 Task: Create a task  Add search functionality to the app , assign it to team member softage.10@softage.net in the project TrapPlan and update the status of the task to  Off Track , set the priority of the task to Medium.
Action: Mouse moved to (90, 545)
Screenshot: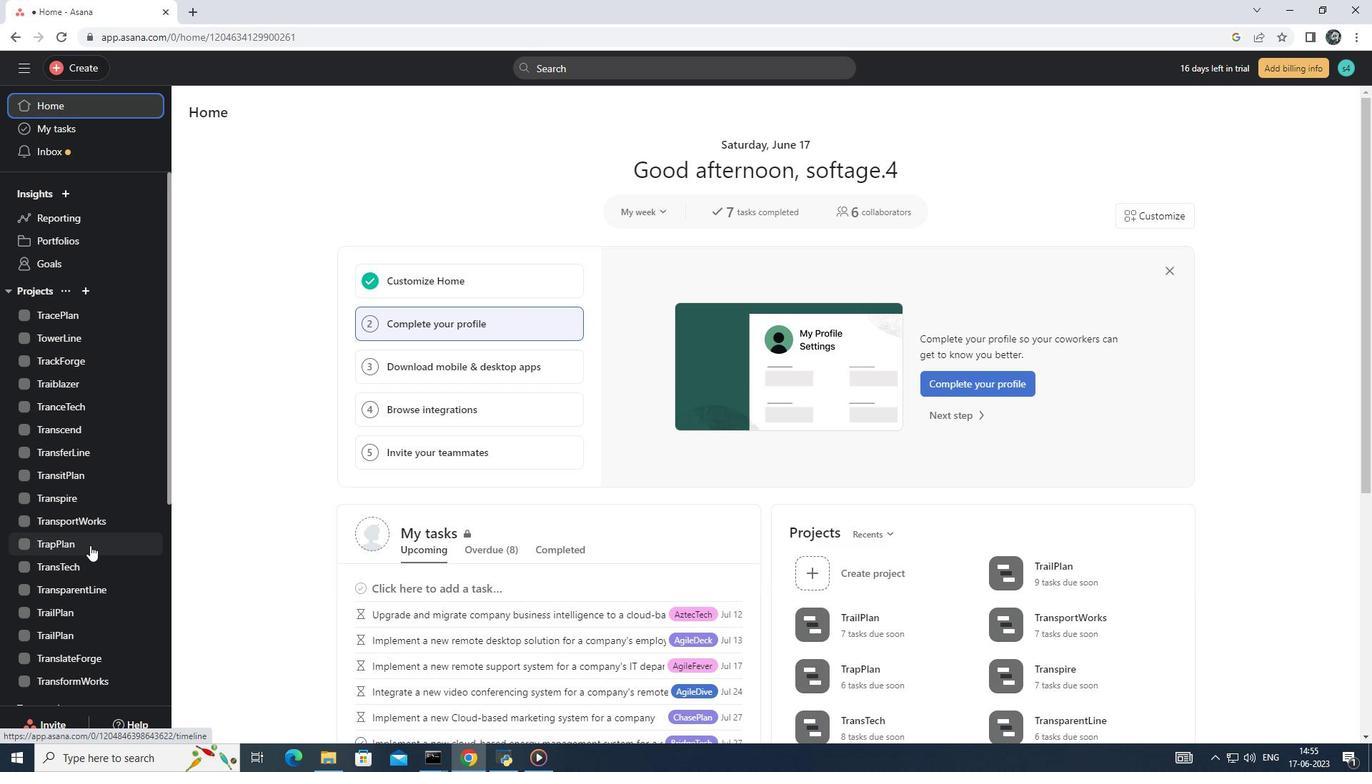 
Action: Mouse pressed left at (90, 545)
Screenshot: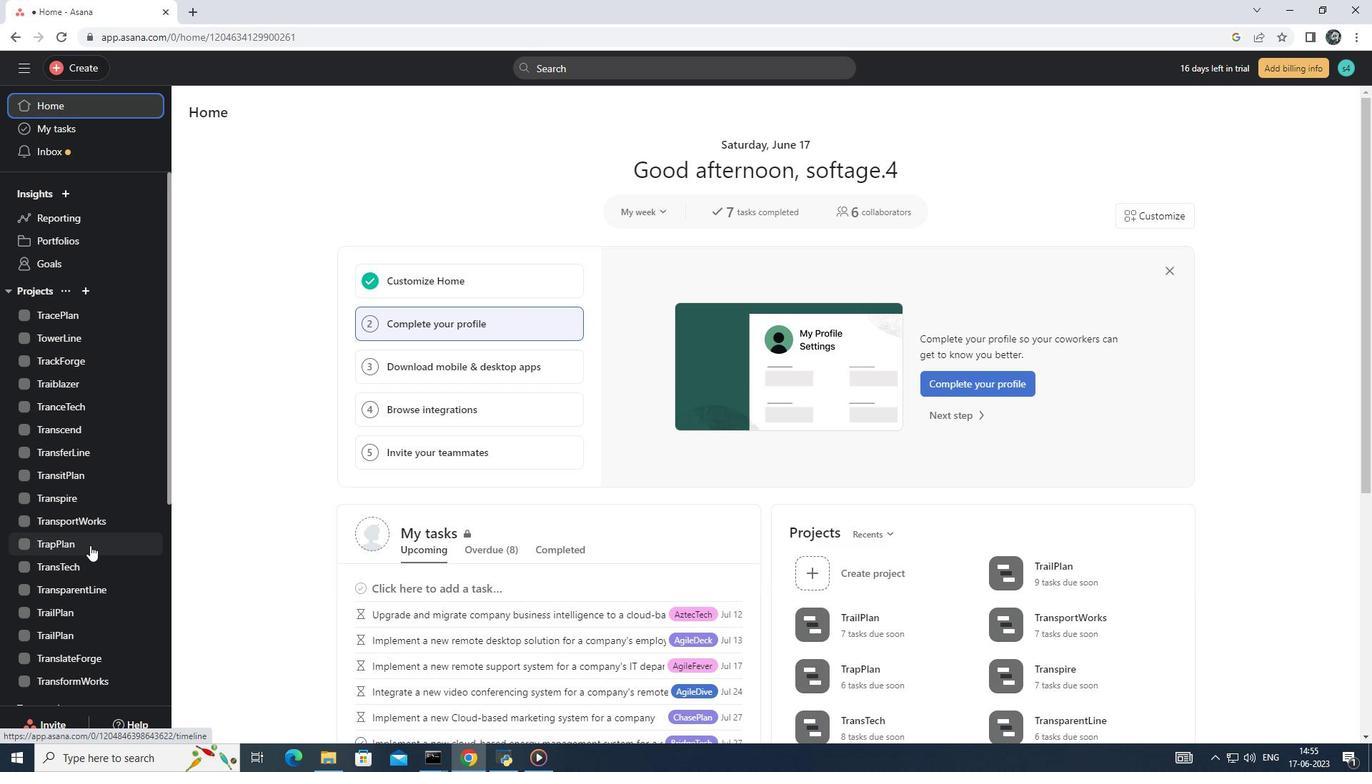 
Action: Mouse moved to (215, 177)
Screenshot: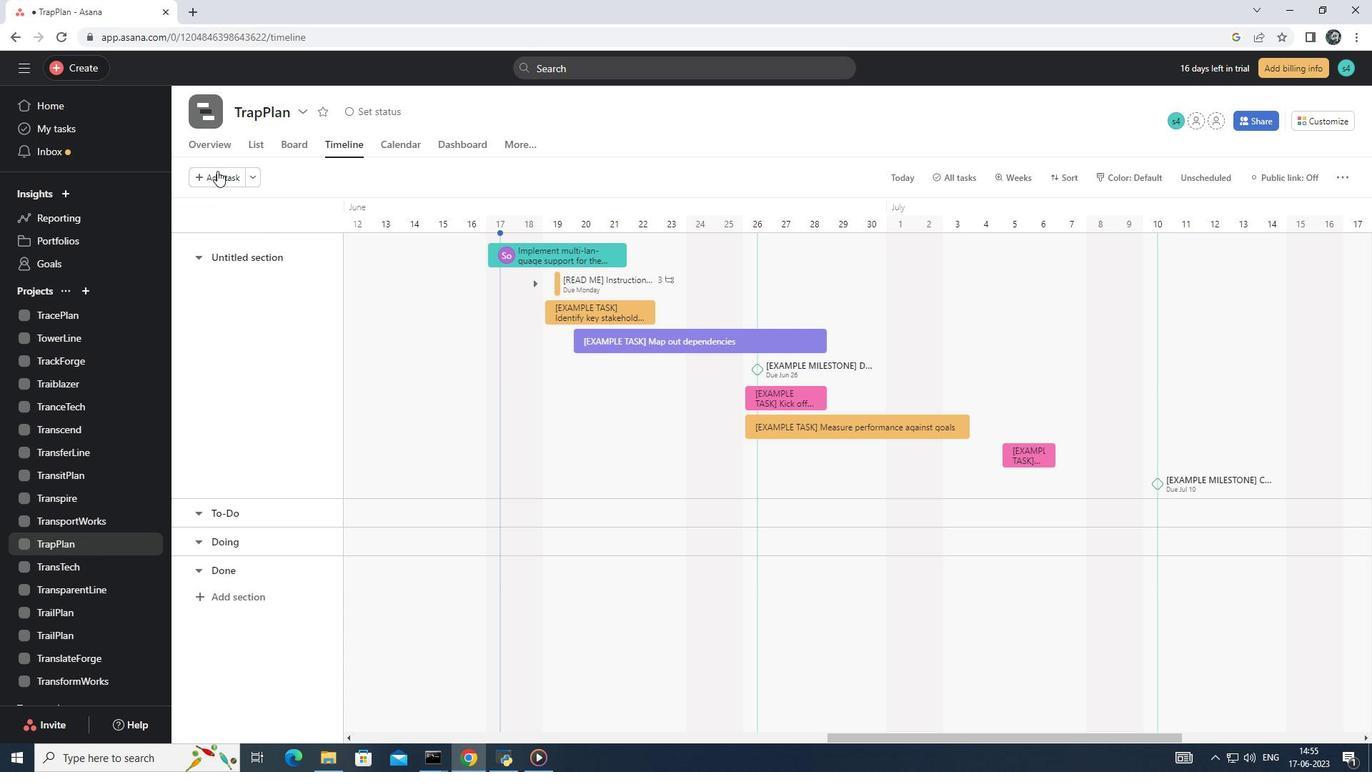
Action: Mouse pressed left at (215, 177)
Screenshot: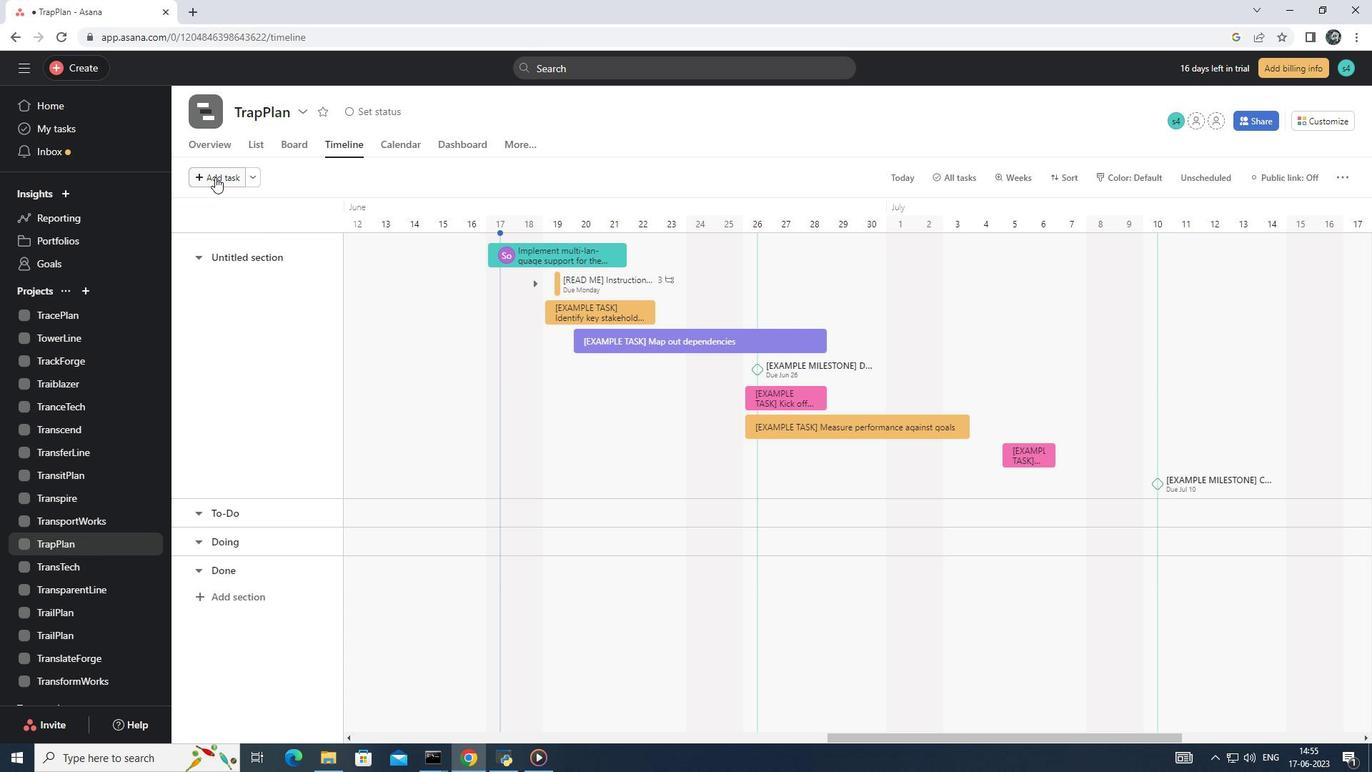 
Action: Mouse moved to (530, 258)
Screenshot: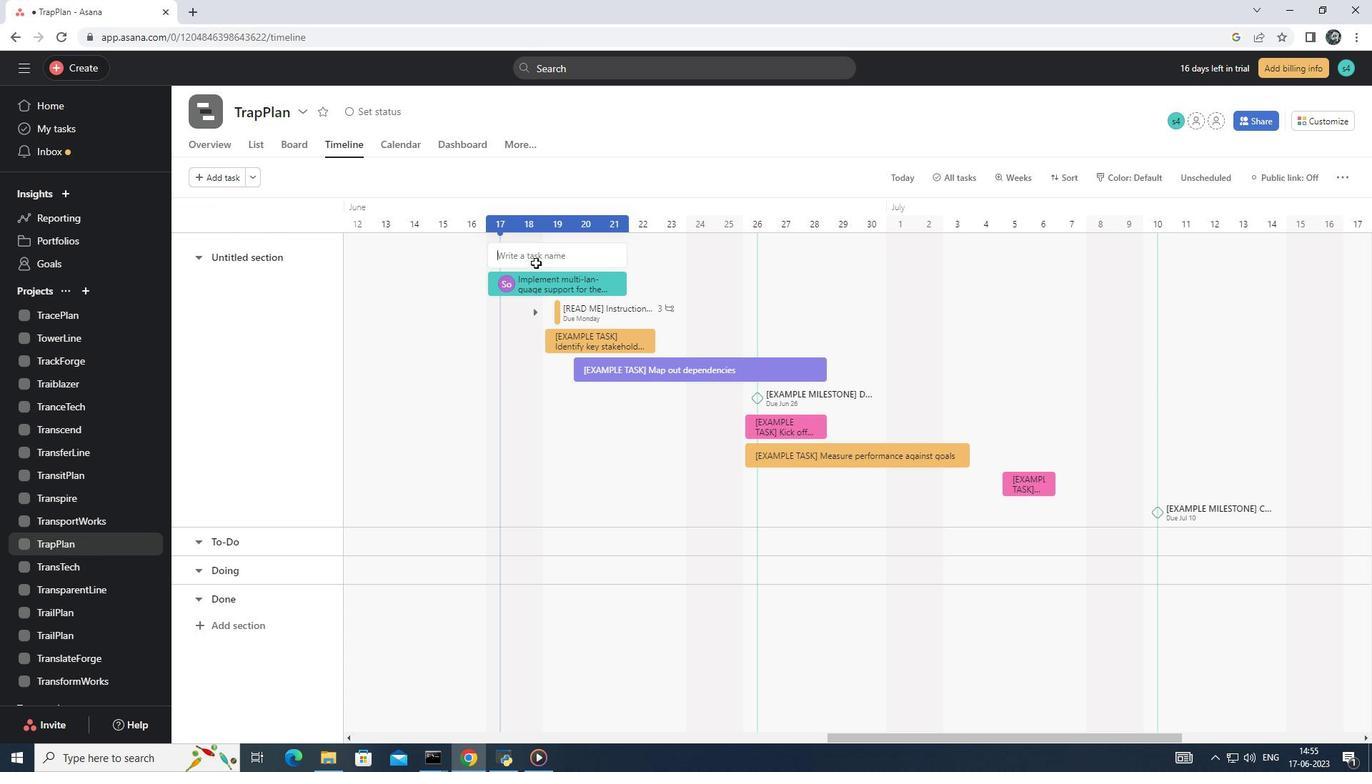 
Action: Mouse pressed left at (530, 258)
Screenshot: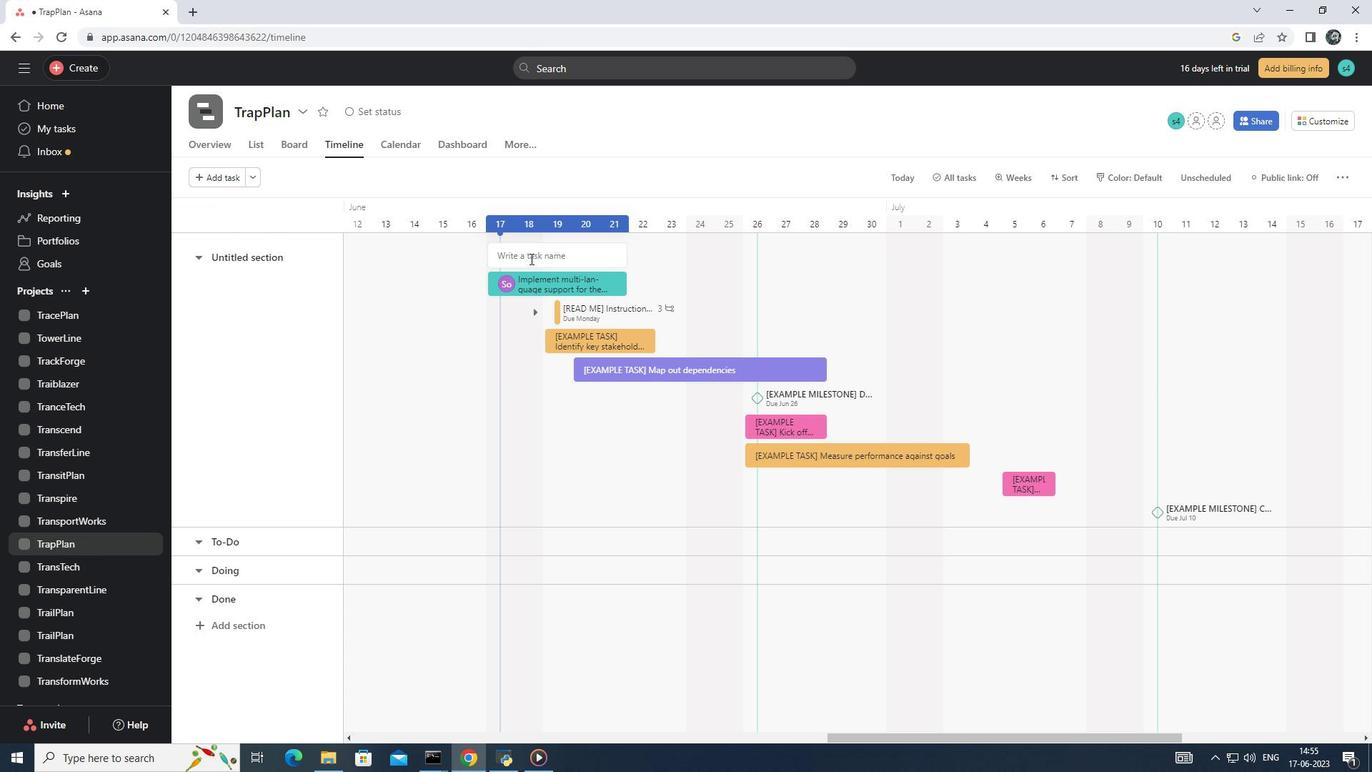 
Action: Mouse moved to (529, 258)
Screenshot: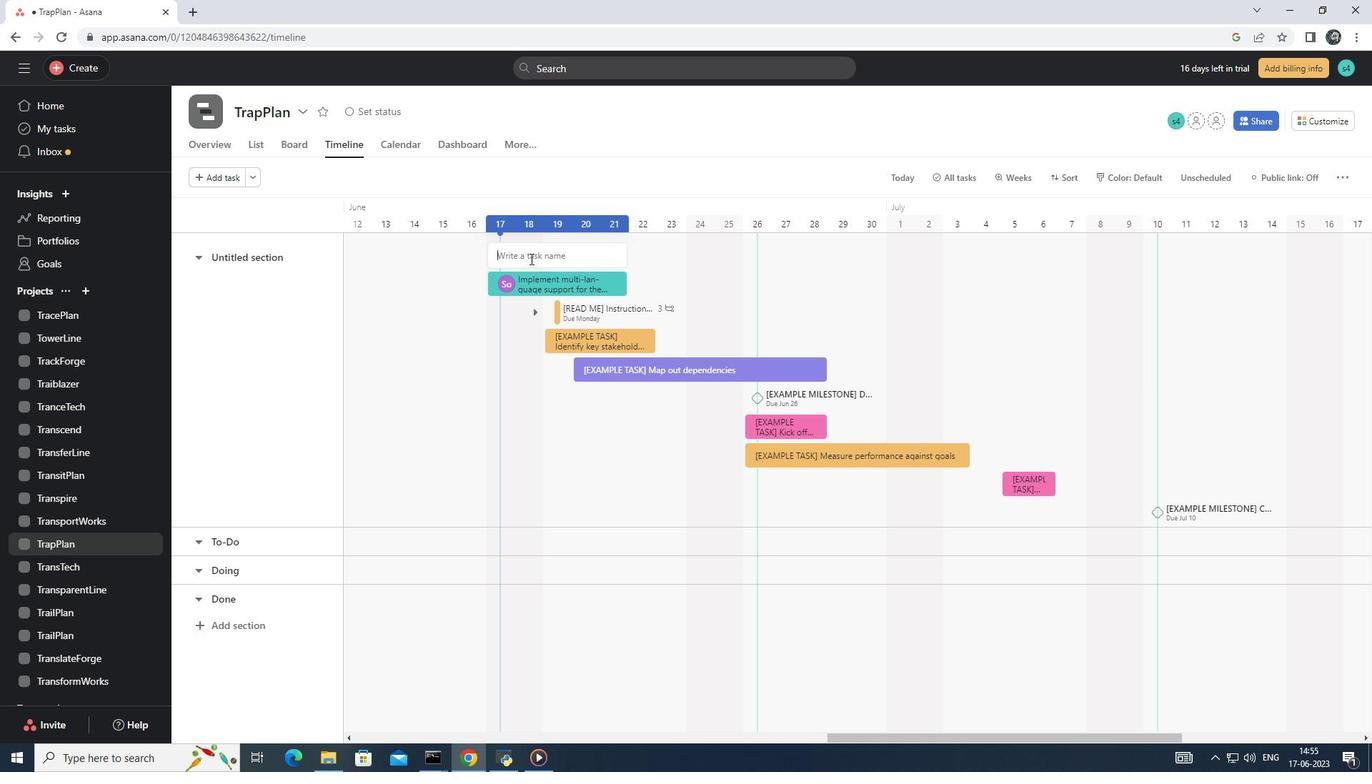 
Action: Key pressed <Key.shift>Add<Key.space>search<Key.space>functionality<Key.space>to<Key.space>the<Key.space>app<Key.enter>
Screenshot: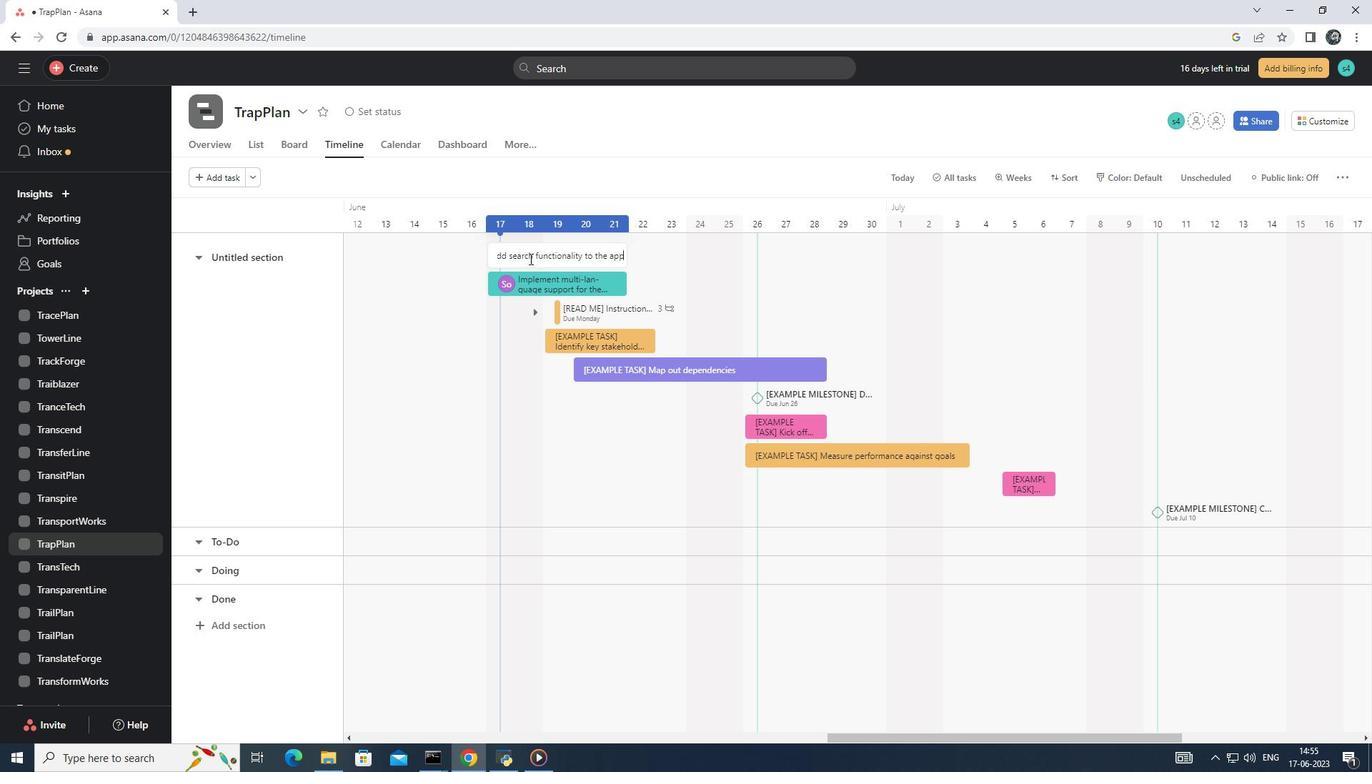
Action: Mouse moved to (533, 253)
Screenshot: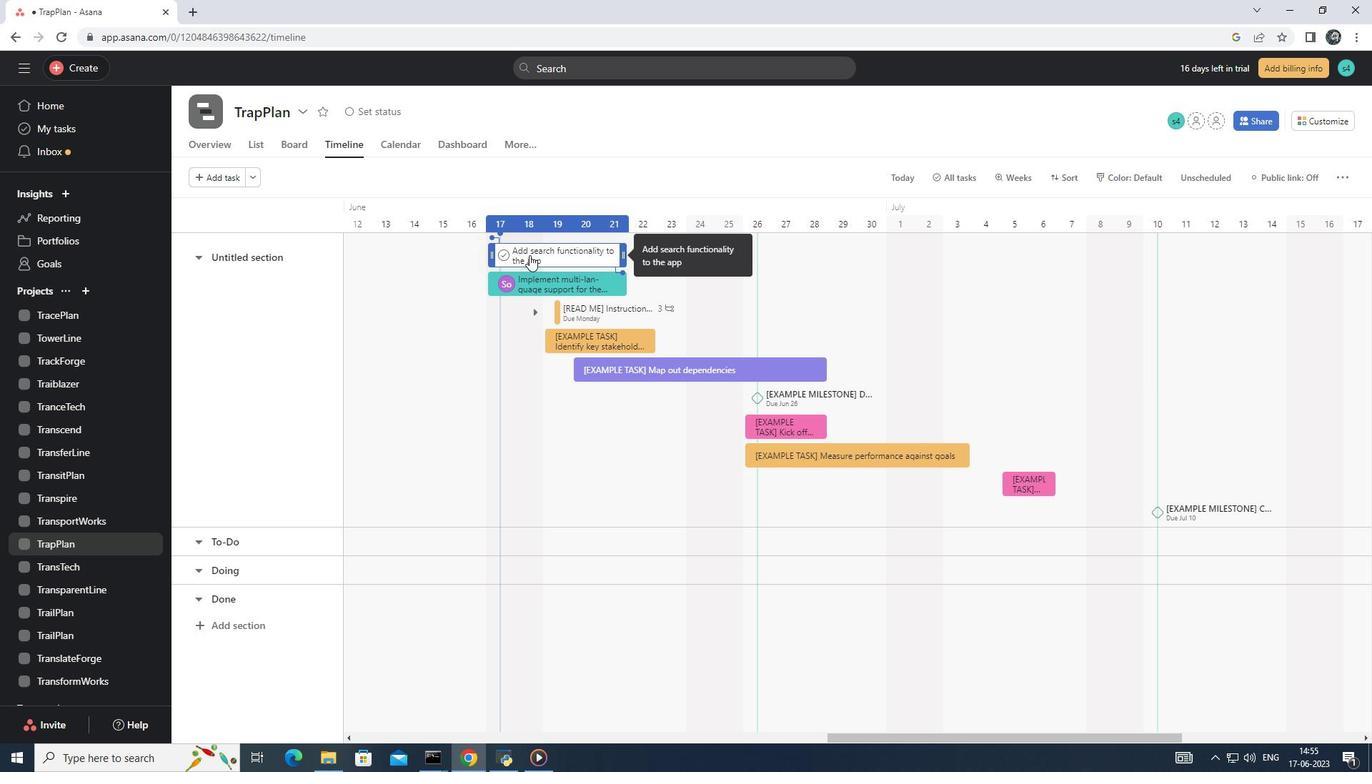
Action: Mouse pressed left at (533, 253)
Screenshot: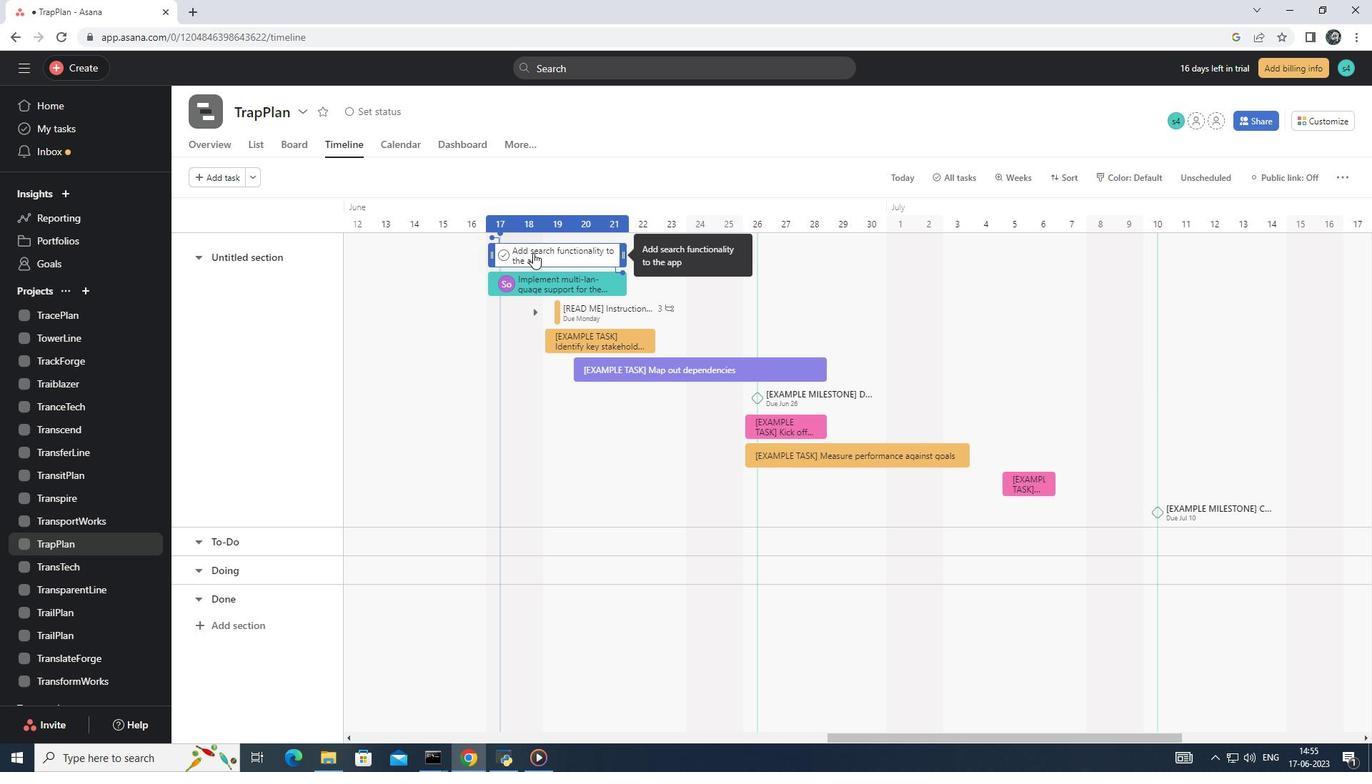 
Action: Mouse moved to (997, 256)
Screenshot: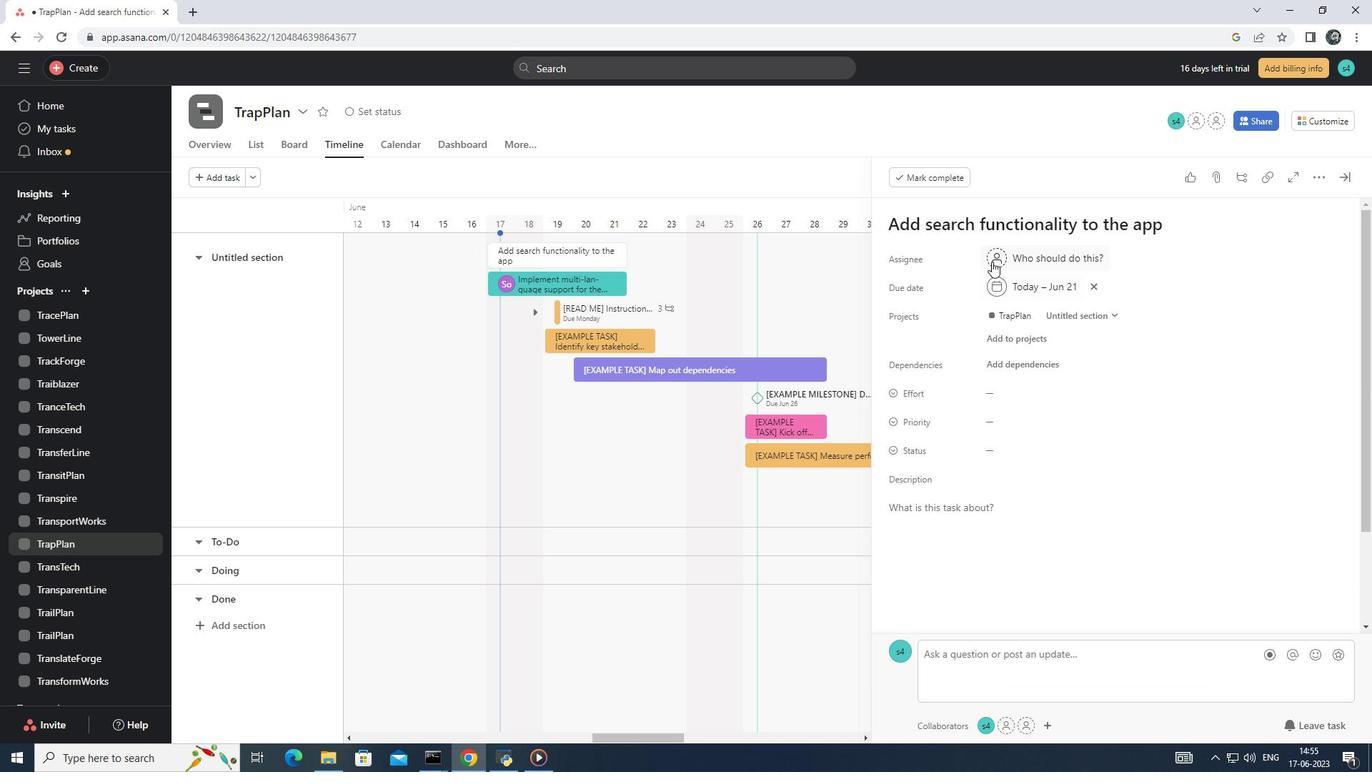 
Action: Mouse pressed left at (997, 256)
Screenshot: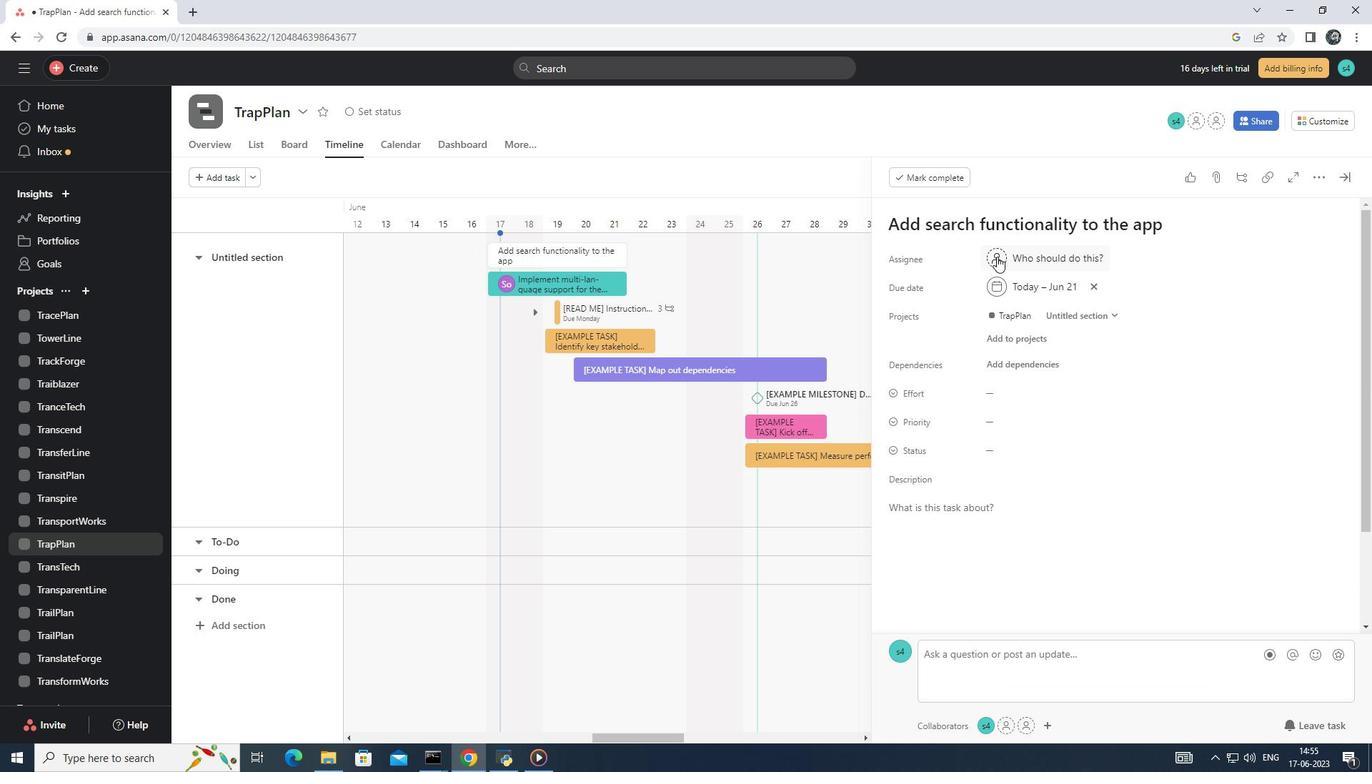 
Action: Mouse moved to (996, 255)
Screenshot: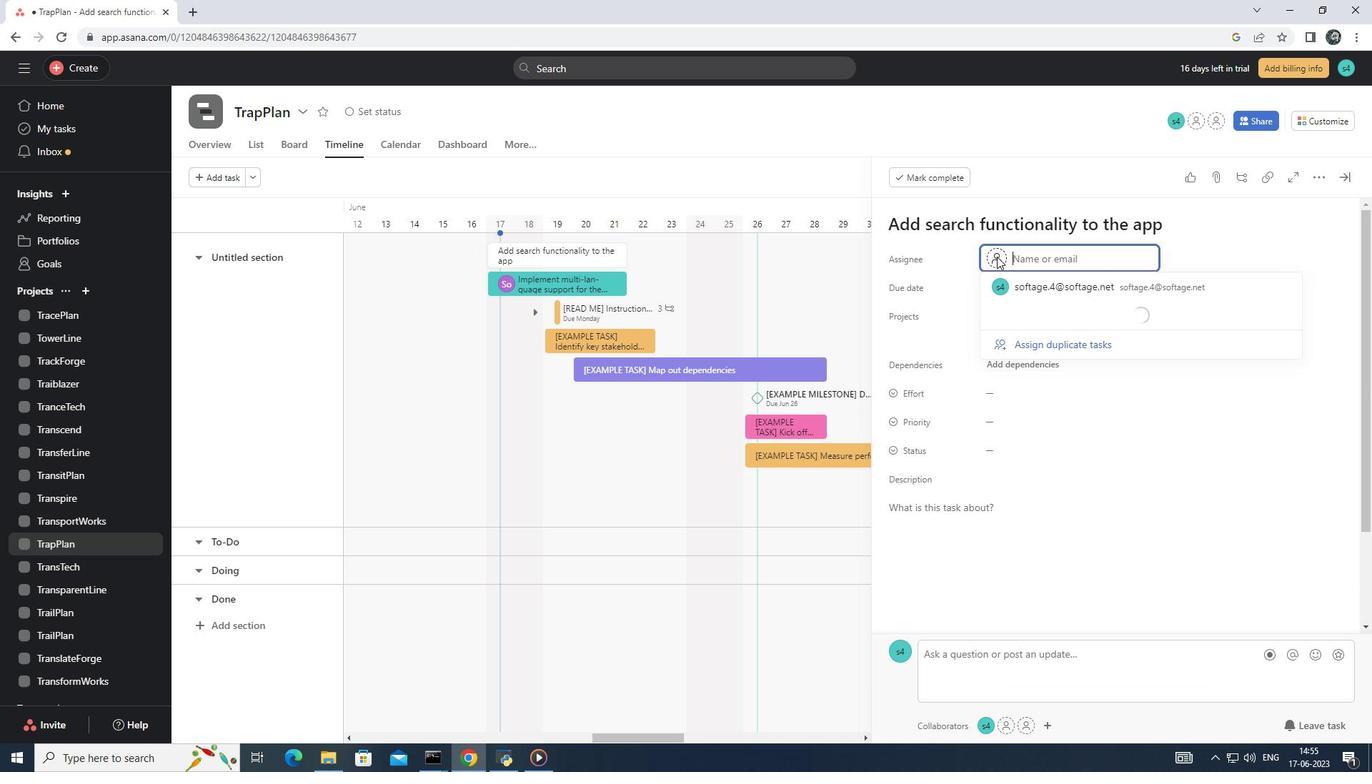 
Action: Key pressed softage.10<Key.shift>@softage.net<Key.enter>
Screenshot: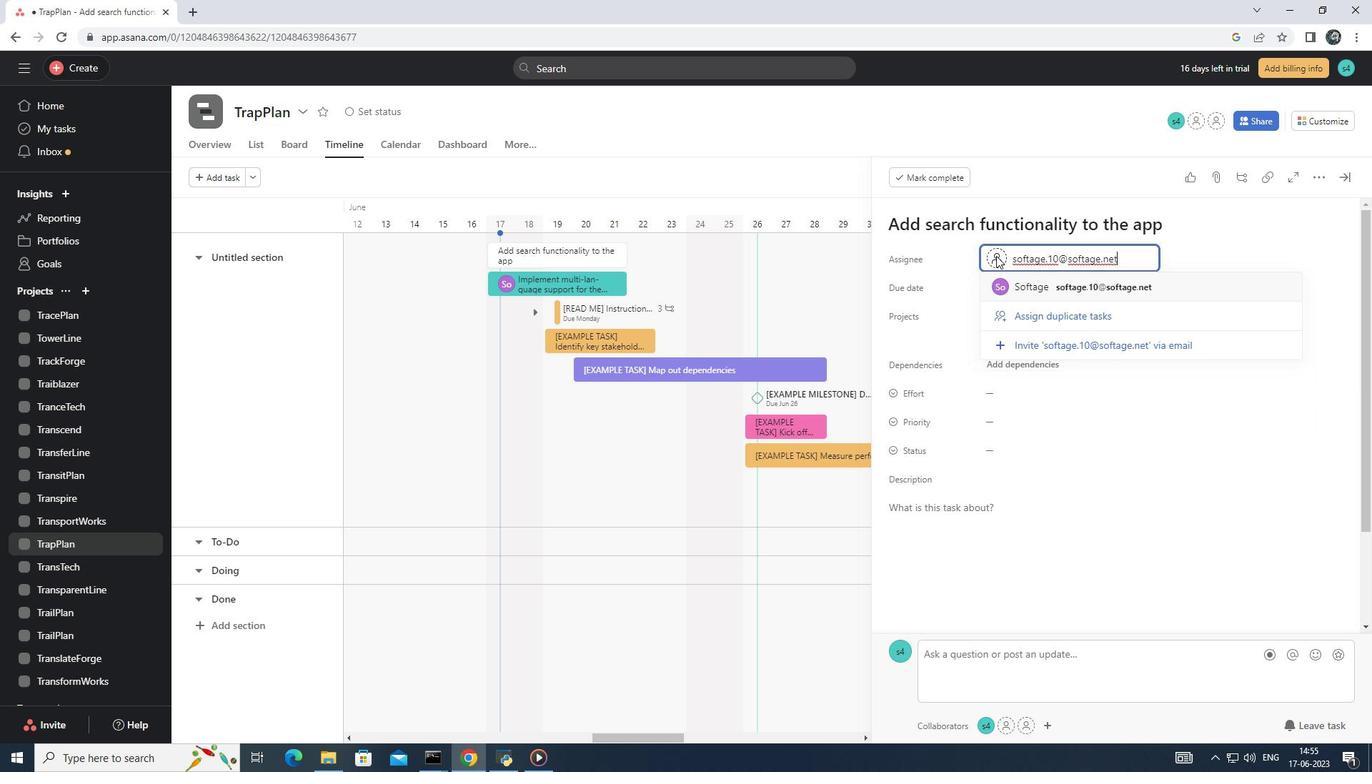 
Action: Mouse moved to (1047, 453)
Screenshot: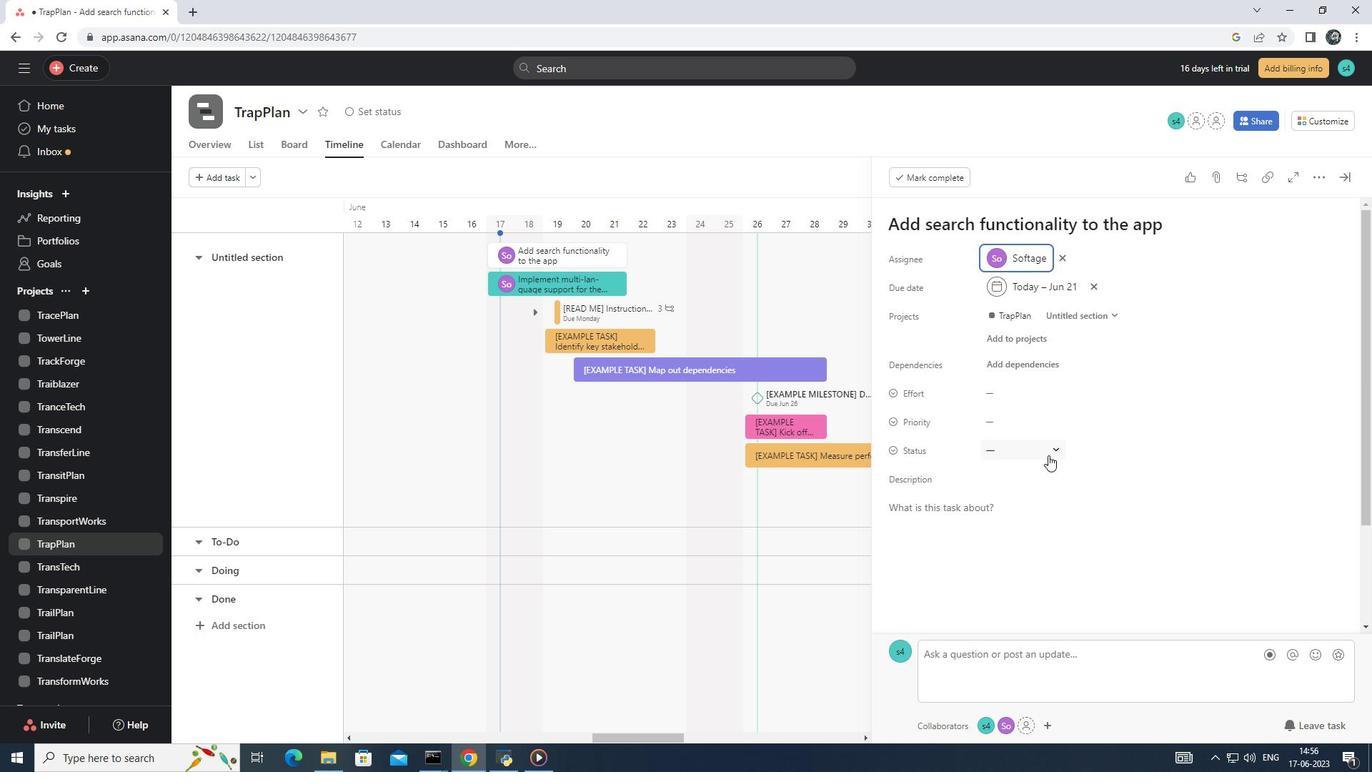 
Action: Mouse pressed left at (1047, 453)
Screenshot: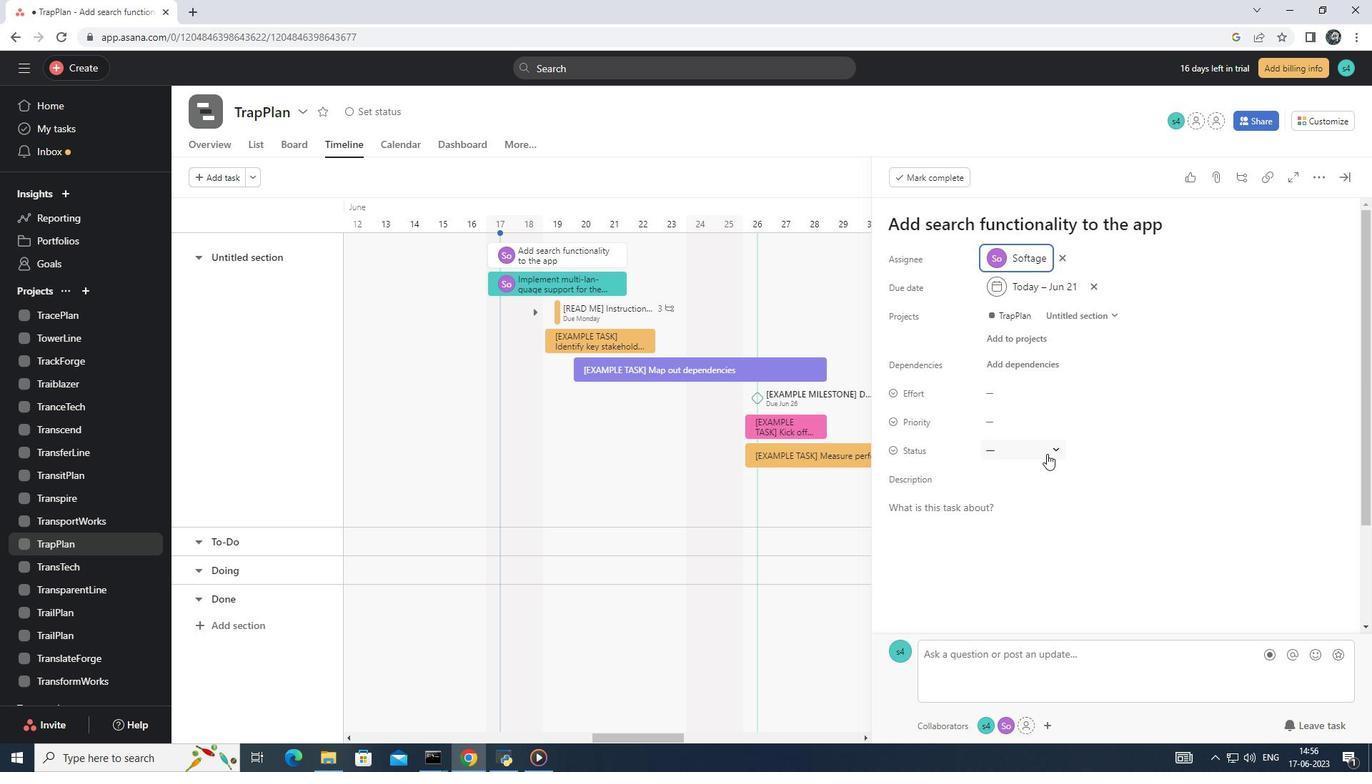 
Action: Mouse moved to (1075, 552)
Screenshot: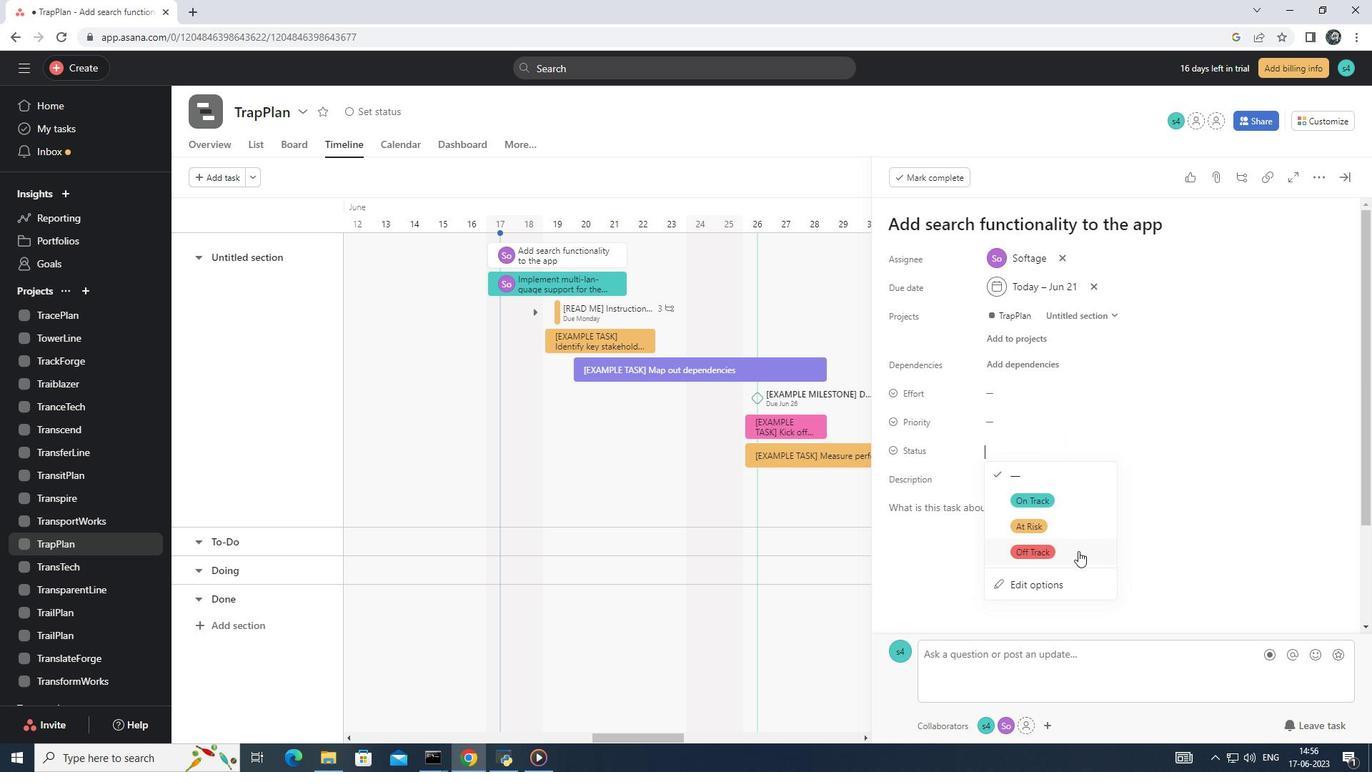 
Action: Mouse pressed left at (1075, 552)
Screenshot: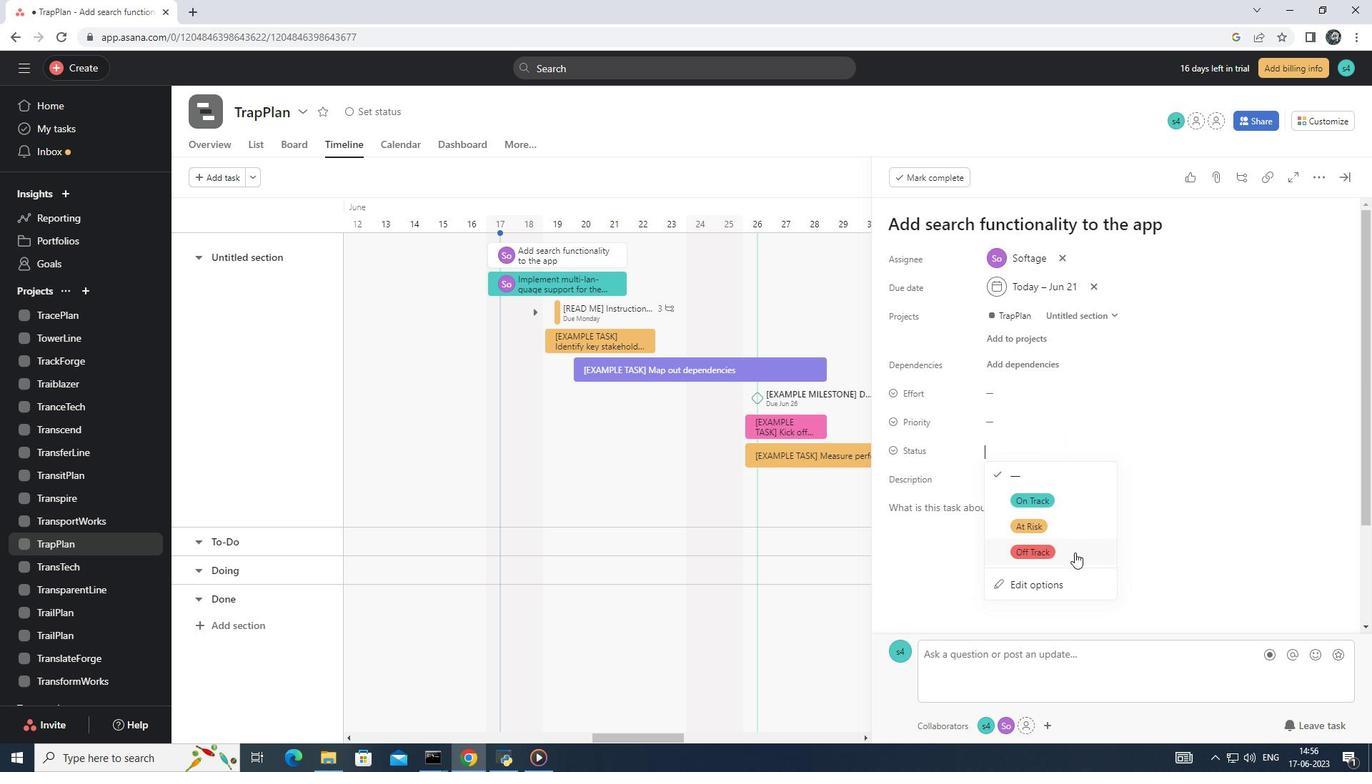 
Action: Mouse moved to (1033, 419)
Screenshot: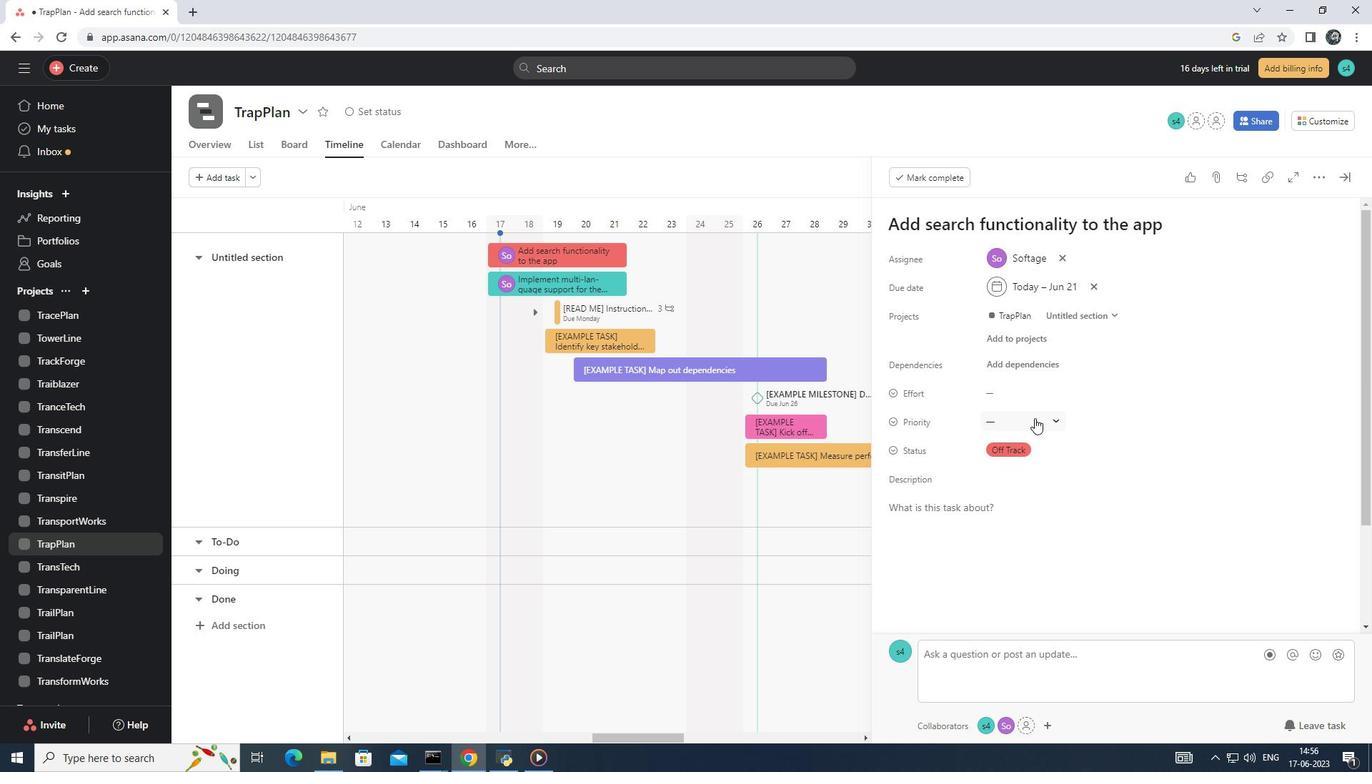 
Action: Mouse pressed left at (1033, 419)
Screenshot: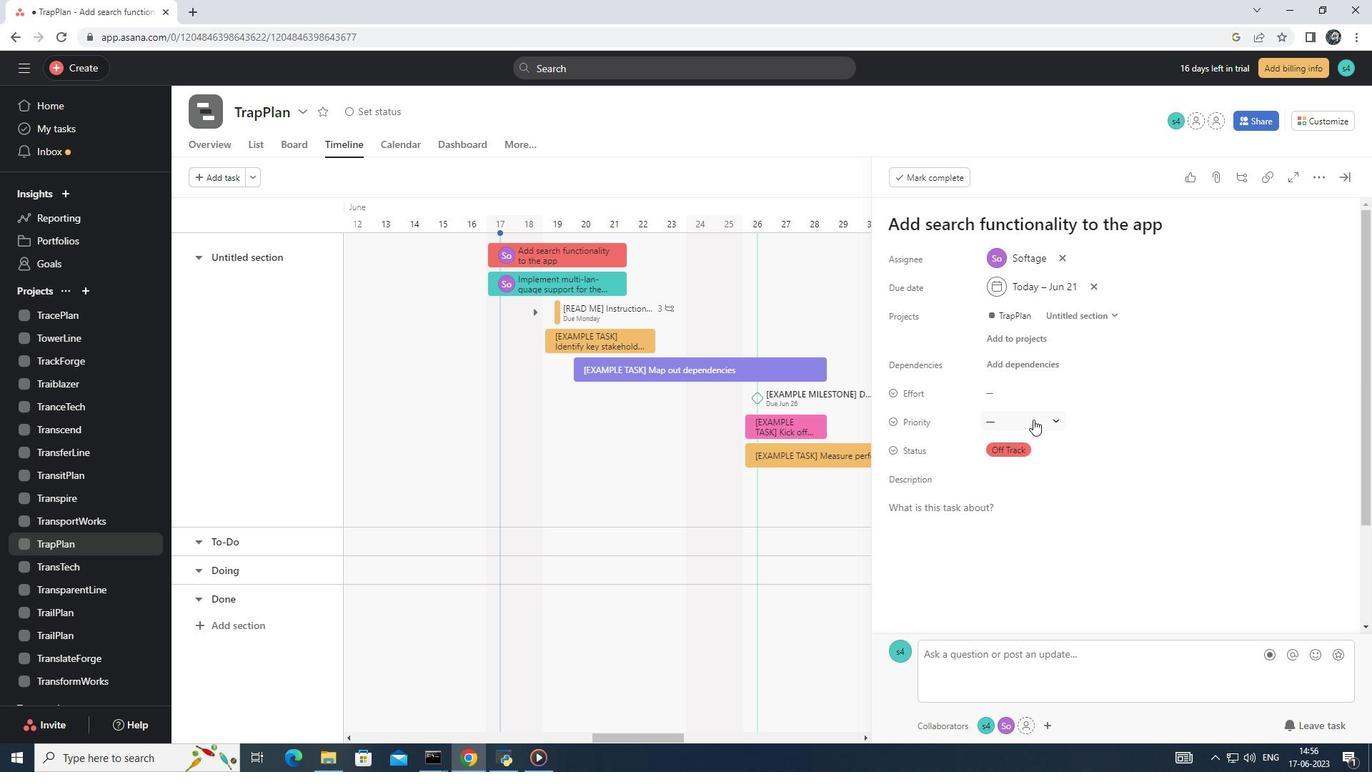 
Action: Mouse moved to (1045, 497)
Screenshot: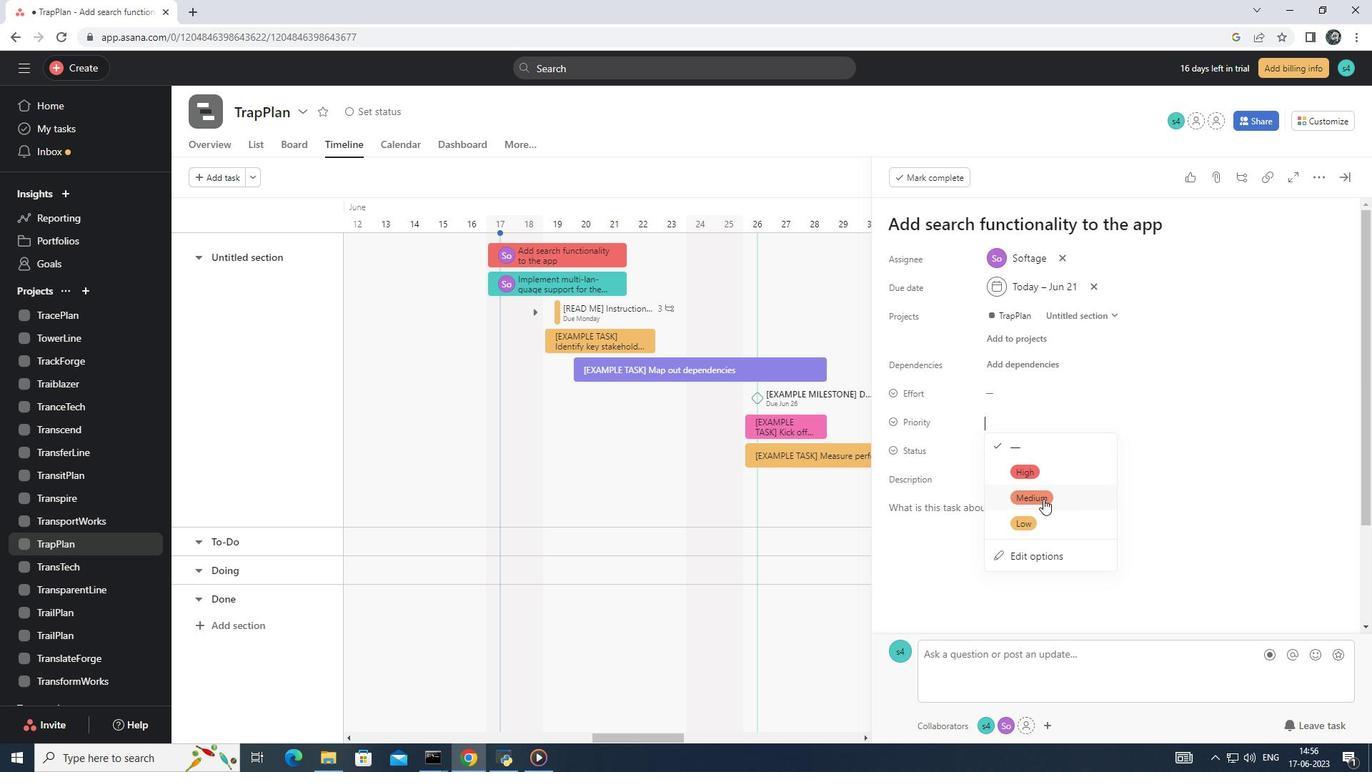 
Action: Mouse pressed left at (1045, 497)
Screenshot: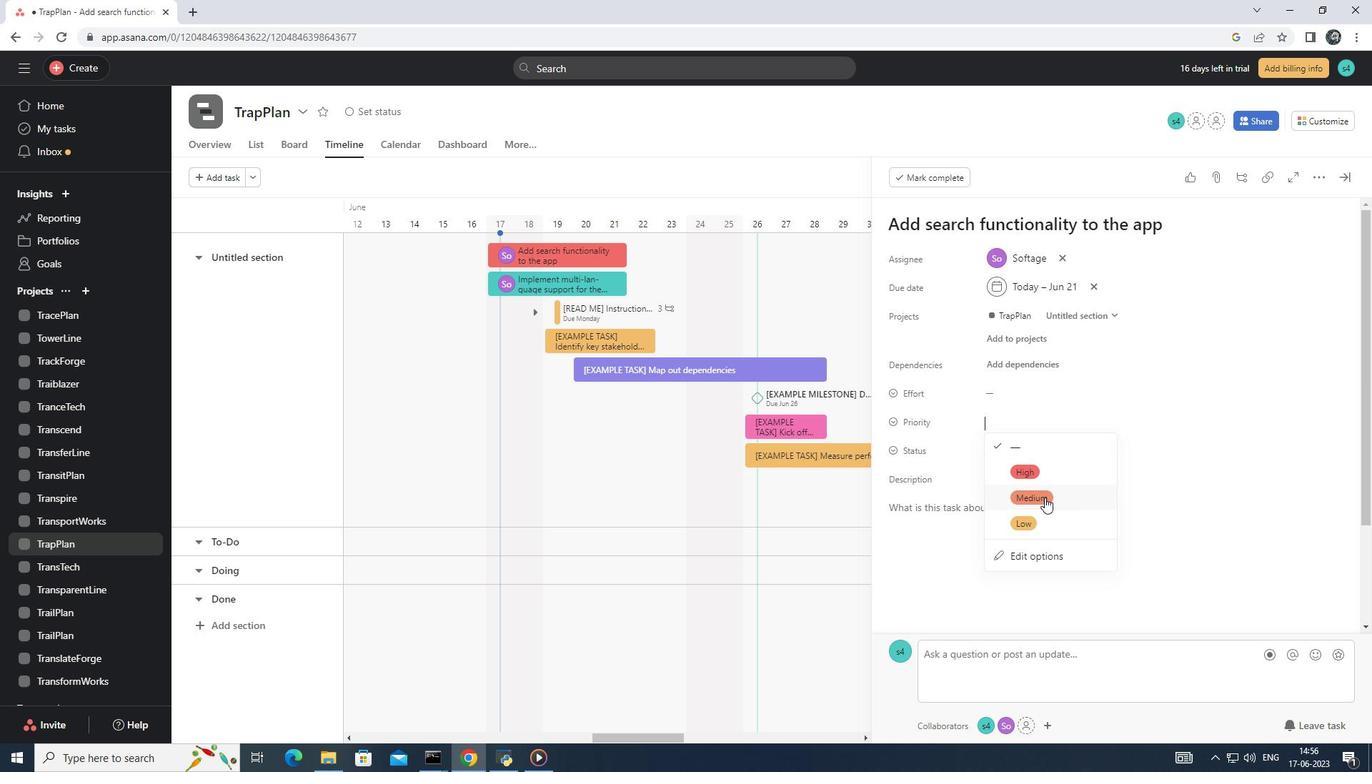 
Action: Mouse moved to (1045, 496)
Screenshot: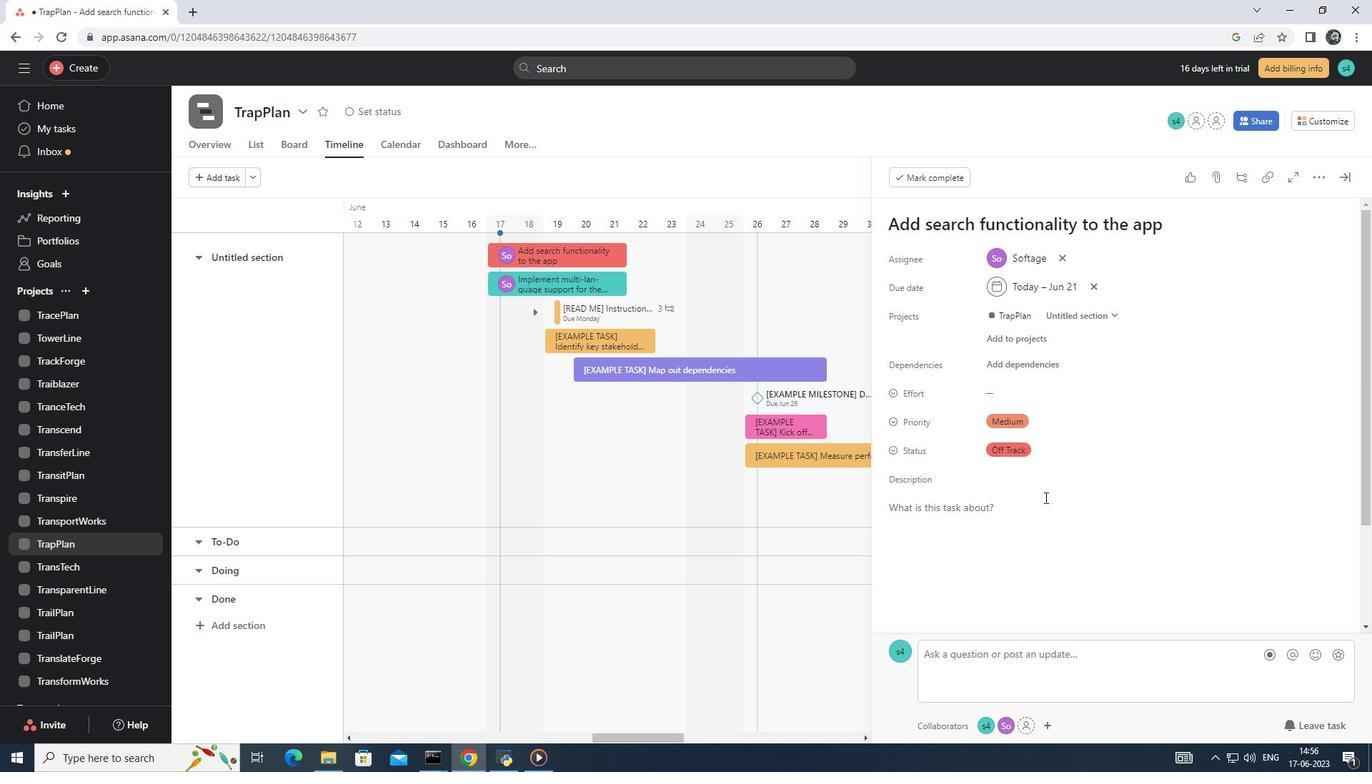 
